 Task: In the  document best practices.txt Select the first Column and change text color to  'Black' Apply the command  'Undo' Apply the command  Redo
Action: Mouse moved to (361, 208)
Screenshot: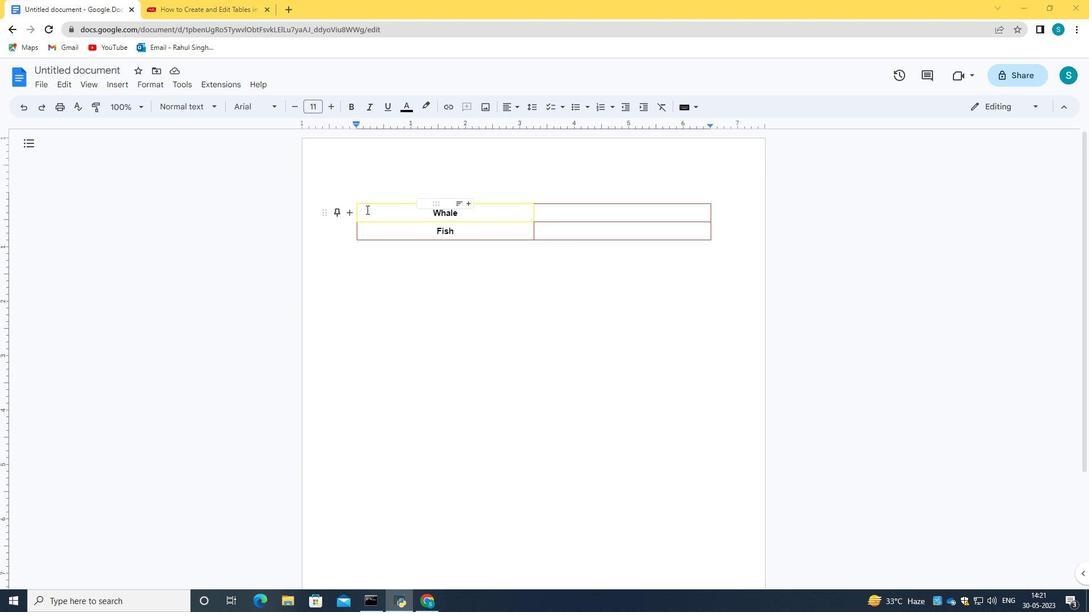 
Action: Mouse pressed left at (361, 208)
Screenshot: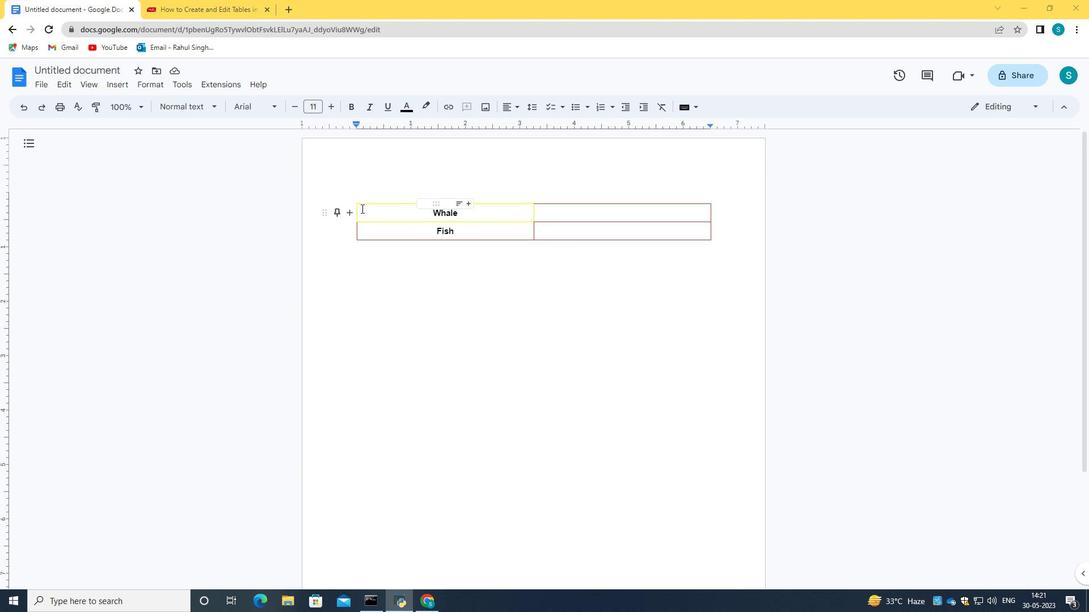 
Action: Mouse moved to (719, 102)
Screenshot: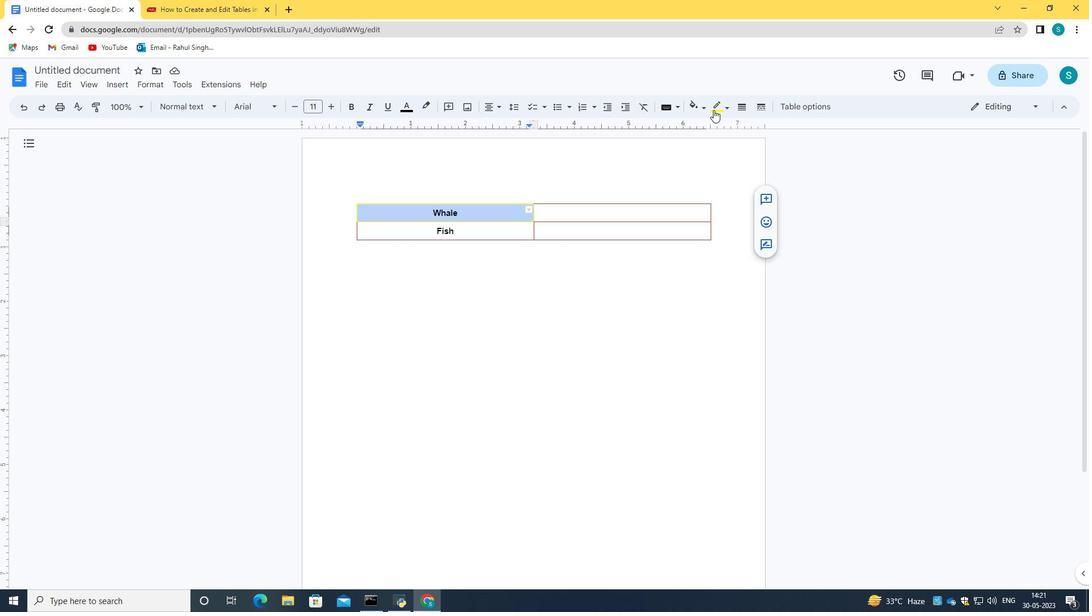 
Action: Mouse pressed left at (719, 102)
Screenshot: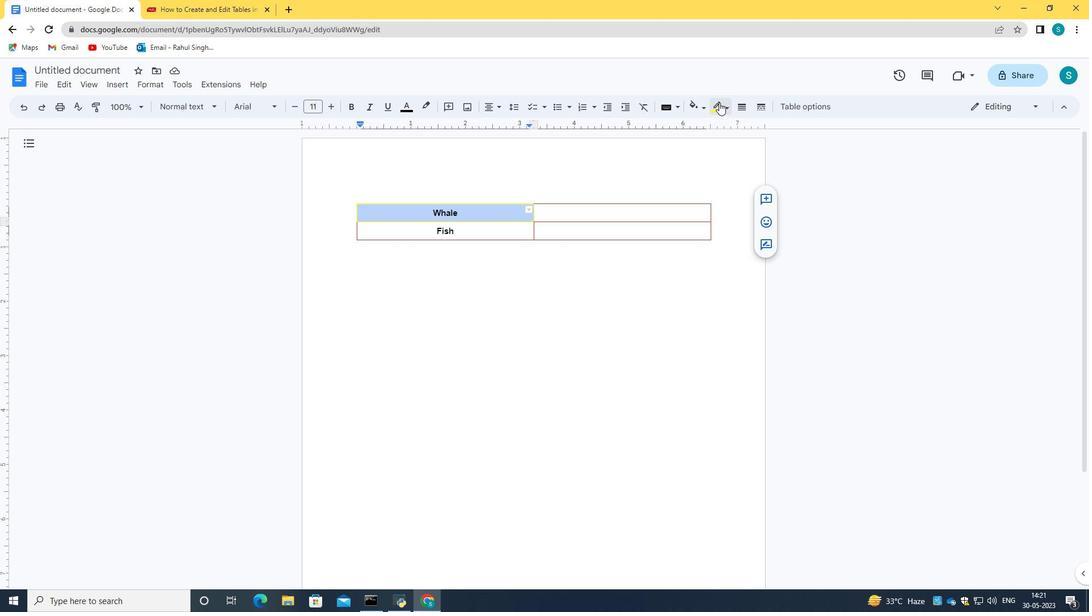 
Action: Mouse moved to (725, 129)
Screenshot: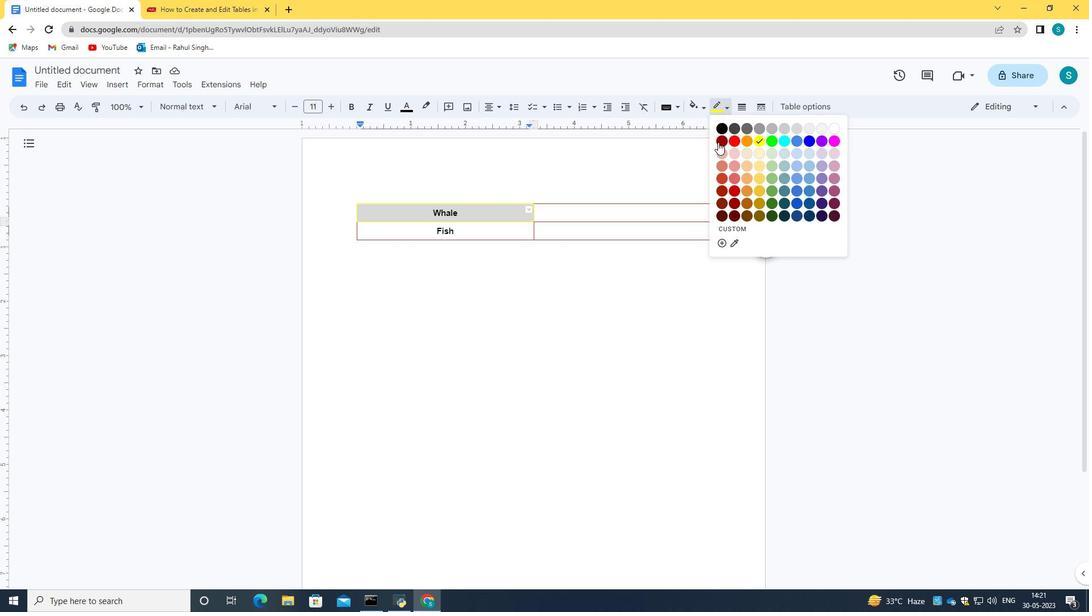 
Action: Mouse pressed left at (725, 129)
Screenshot: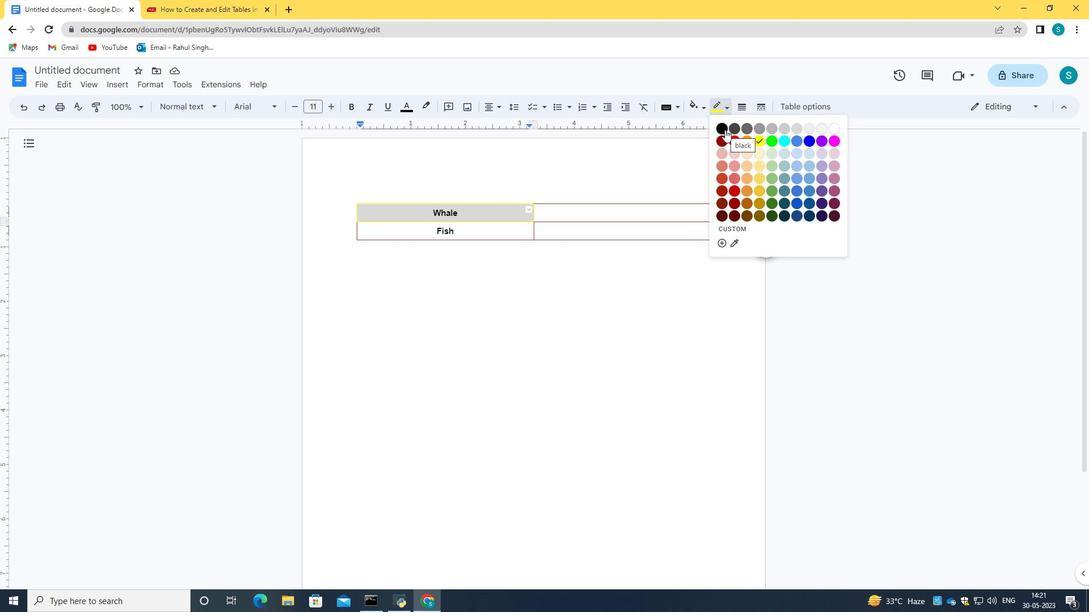
Action: Mouse moved to (580, 250)
Screenshot: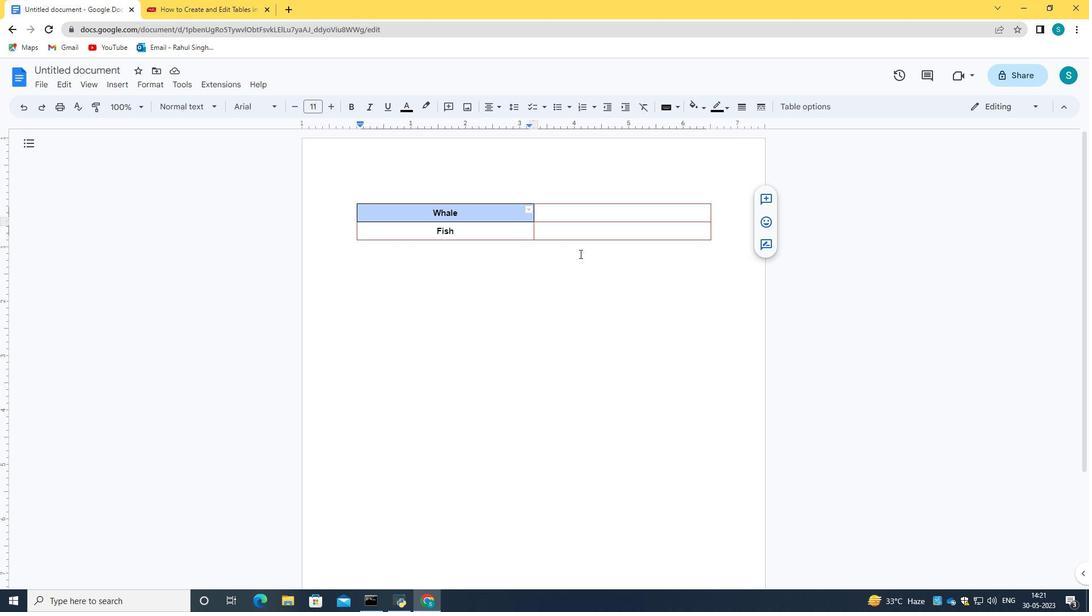 
Action: Mouse pressed left at (580, 250)
Screenshot: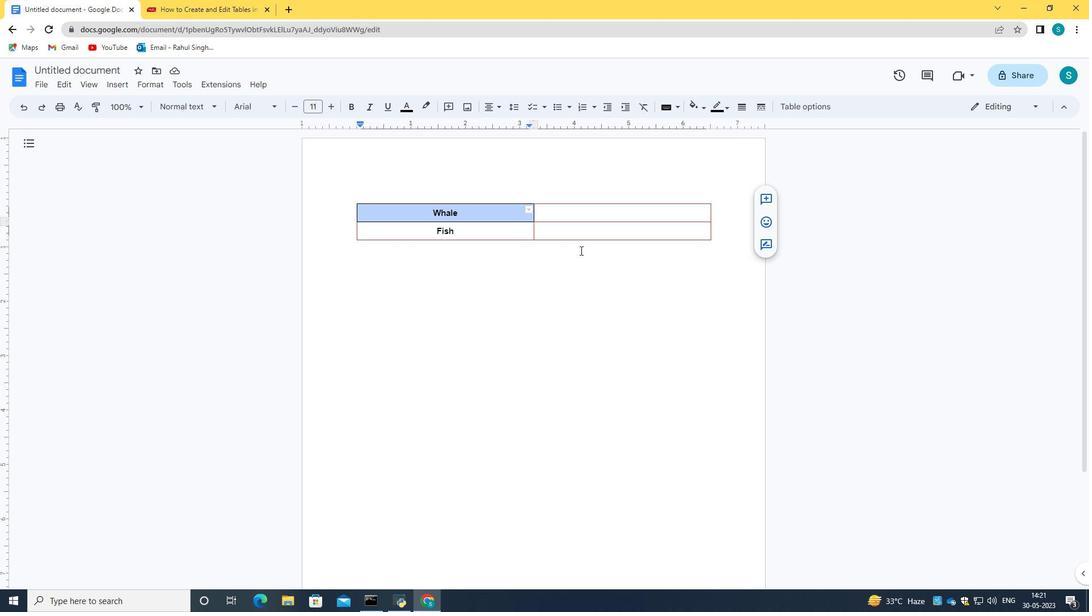
Action: Mouse moved to (27, 109)
Screenshot: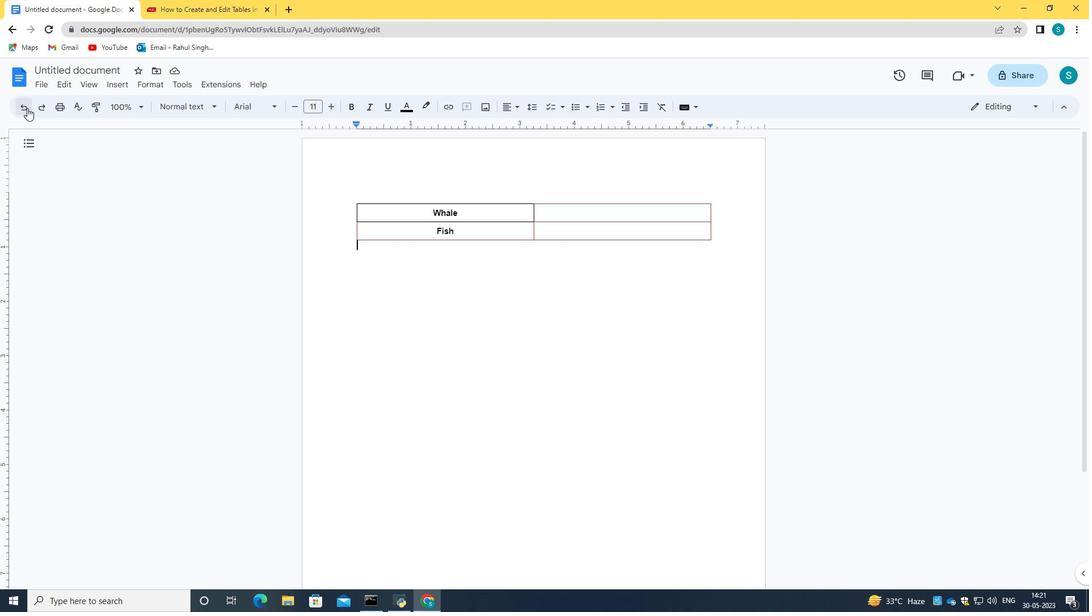 
Action: Mouse pressed left at (27, 109)
Screenshot: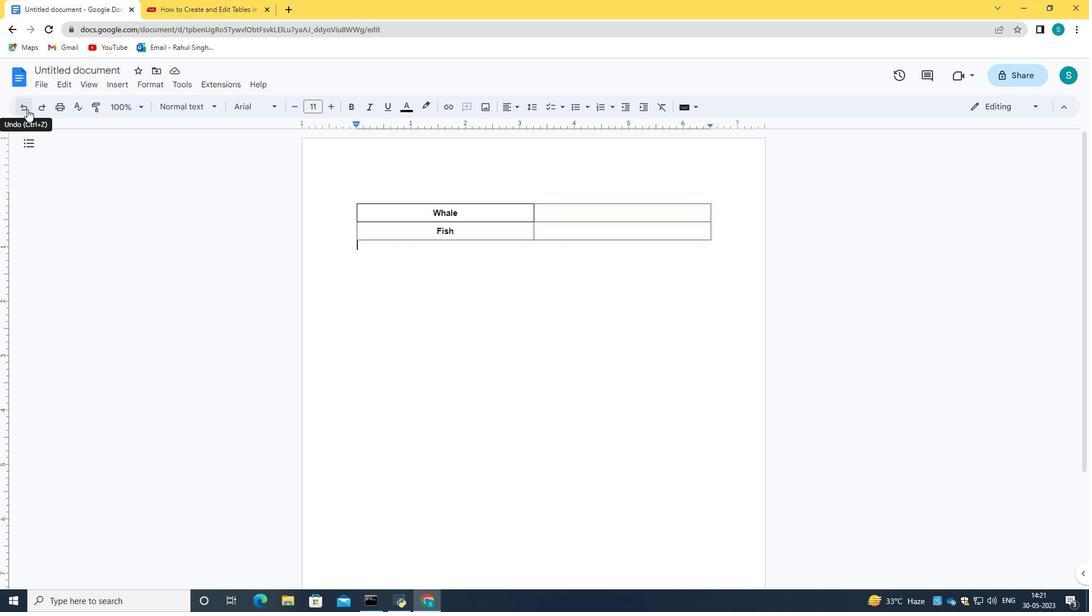 
Action: Mouse moved to (40, 107)
Screenshot: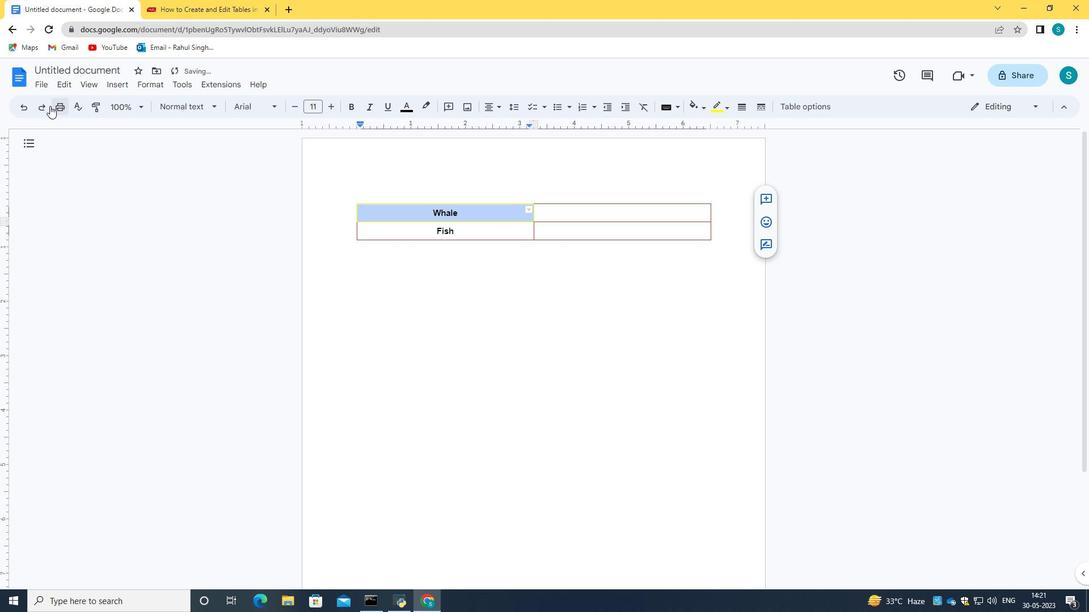 
Action: Mouse pressed left at (40, 107)
Screenshot: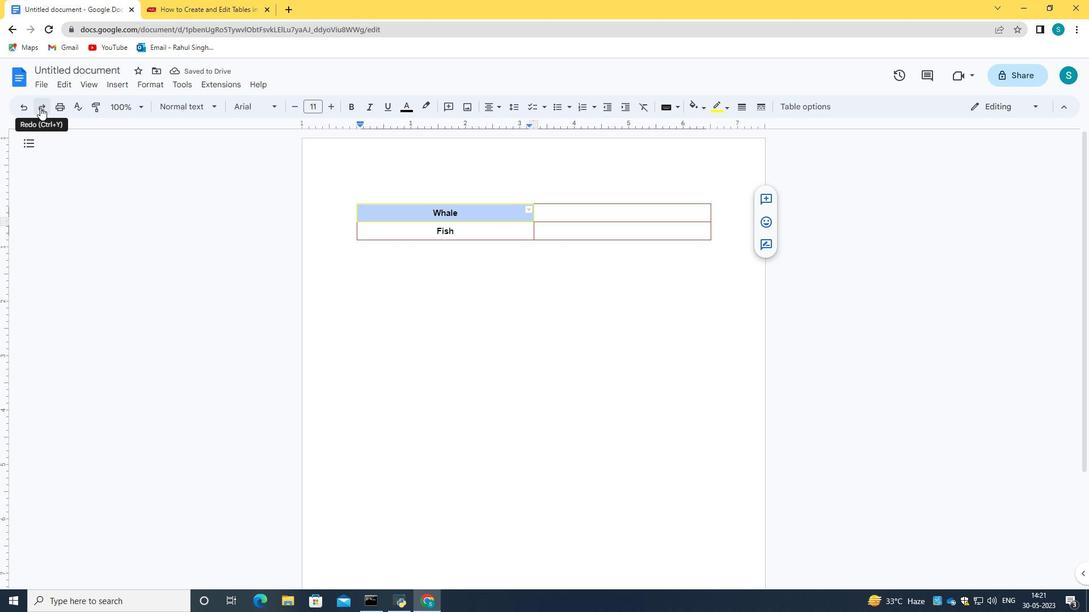 
Action: Mouse moved to (425, 286)
Screenshot: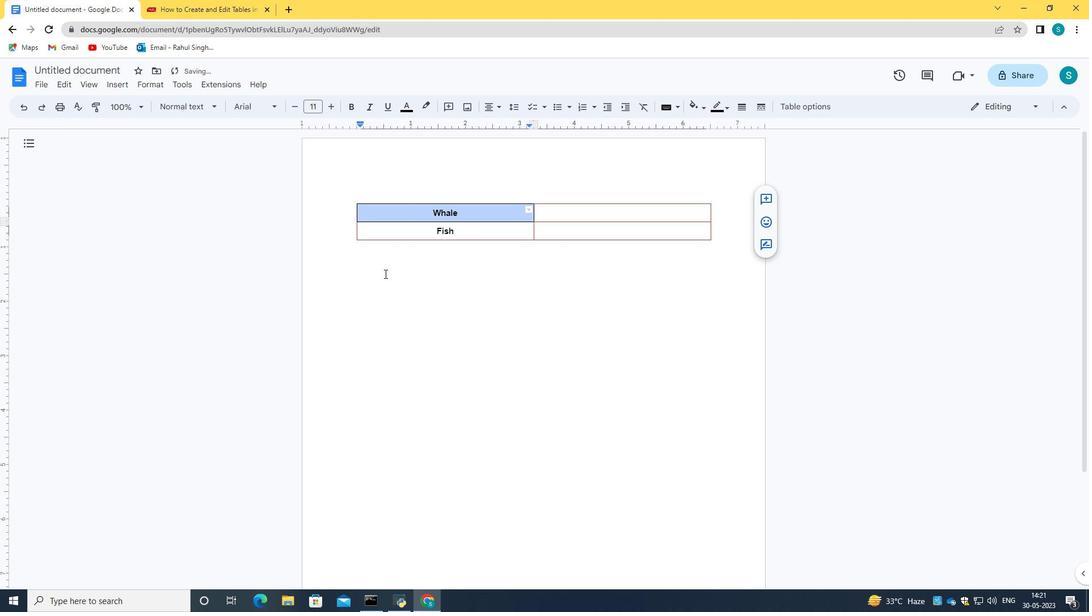
Action: Mouse pressed left at (425, 286)
Screenshot: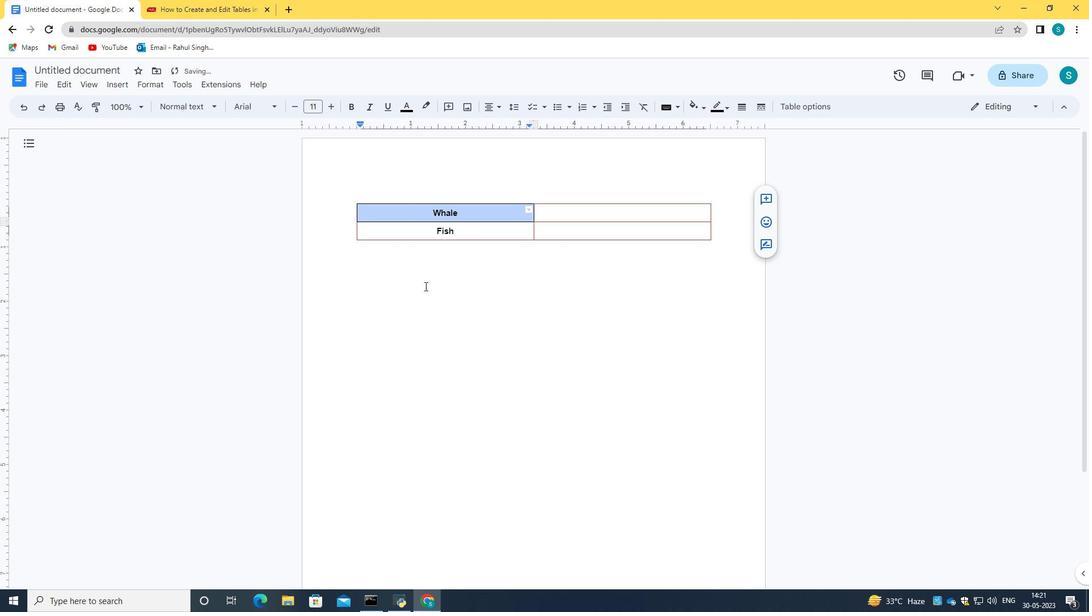 
